 Task: Open job offer letter by zenefits template from the template gallery.
Action: Mouse moved to (44, 76)
Screenshot: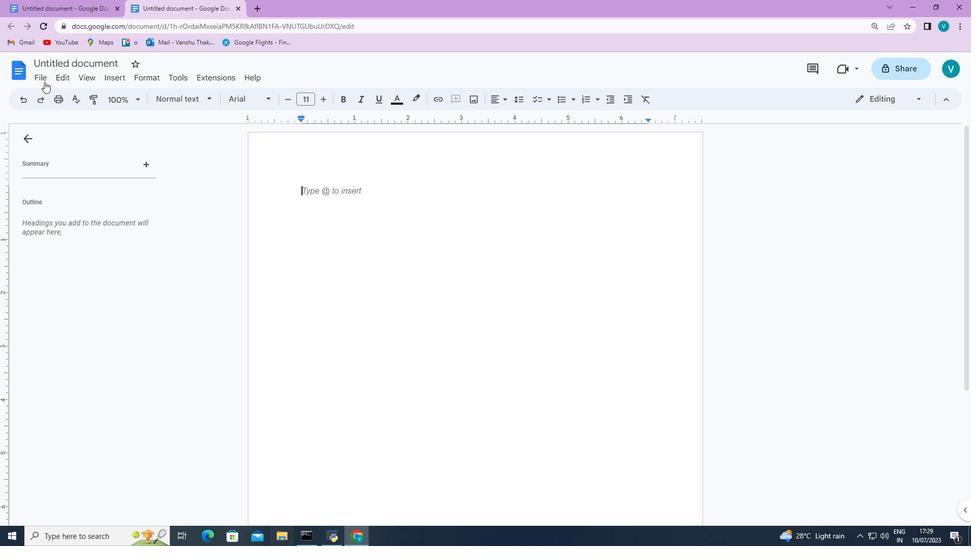 
Action: Mouse pressed left at (44, 76)
Screenshot: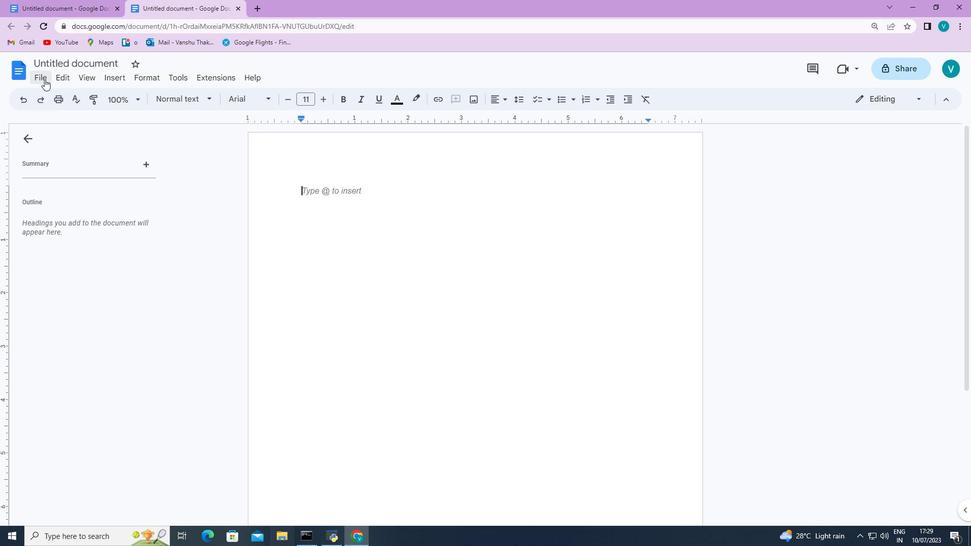 
Action: Mouse moved to (244, 113)
Screenshot: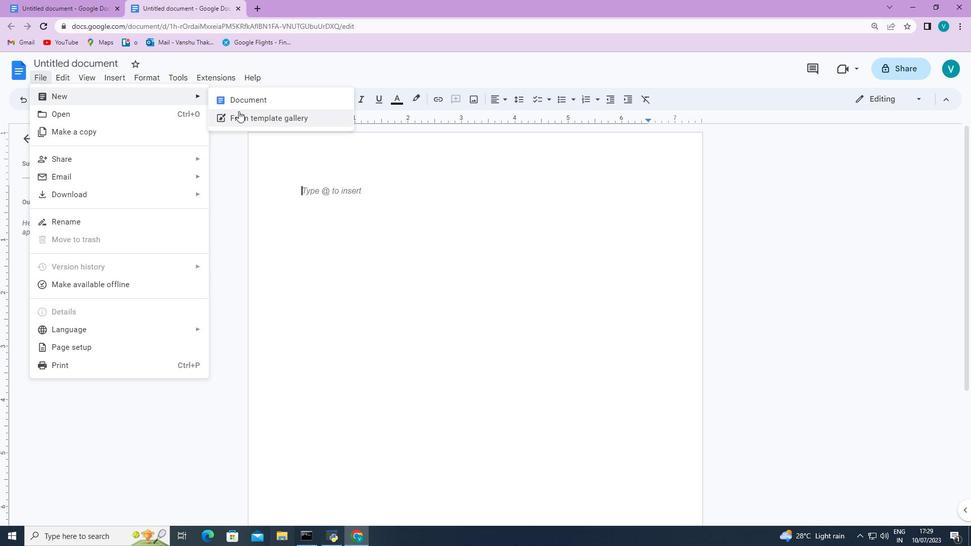 
Action: Mouse pressed left at (244, 113)
Screenshot: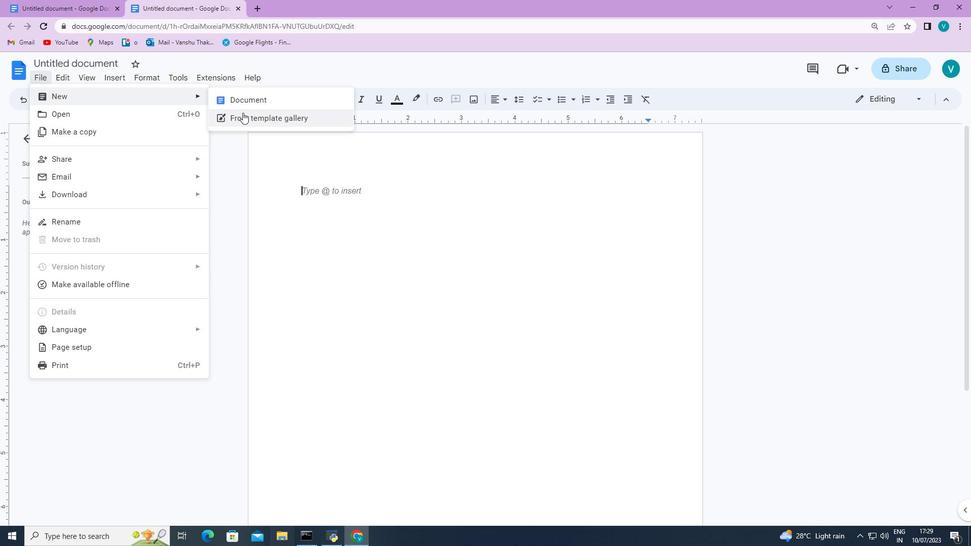 
Action: Mouse moved to (442, 241)
Screenshot: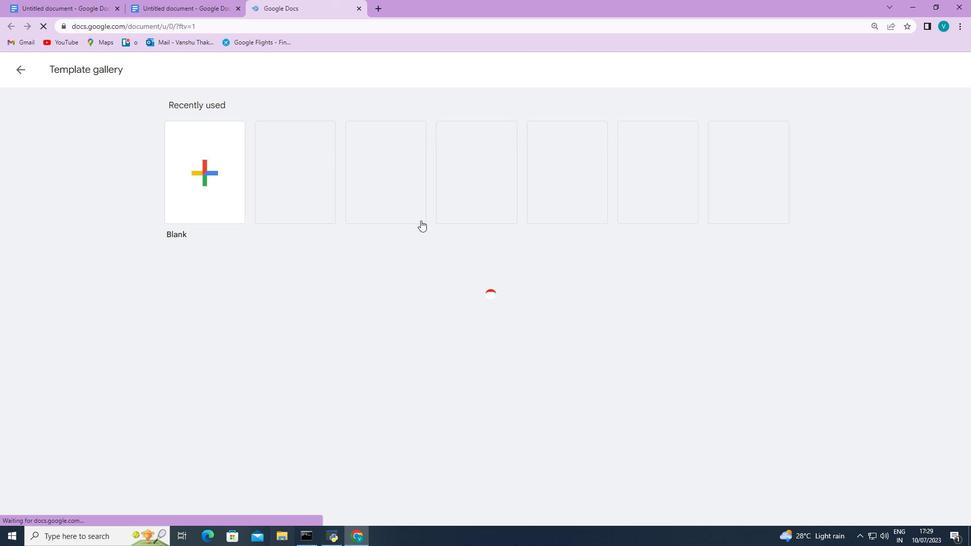 
Action: Mouse scrolled (442, 241) with delta (0, 0)
Screenshot: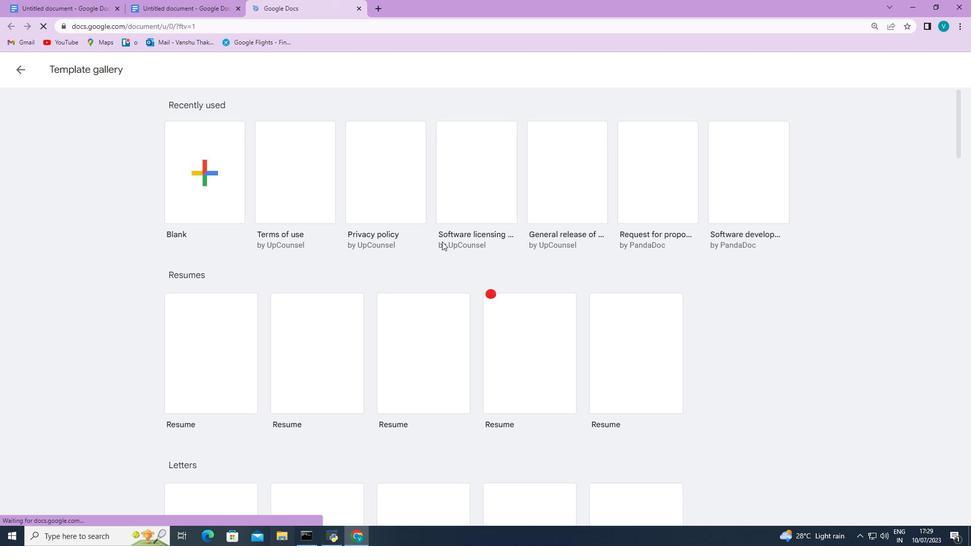 
Action: Mouse scrolled (442, 241) with delta (0, 0)
Screenshot: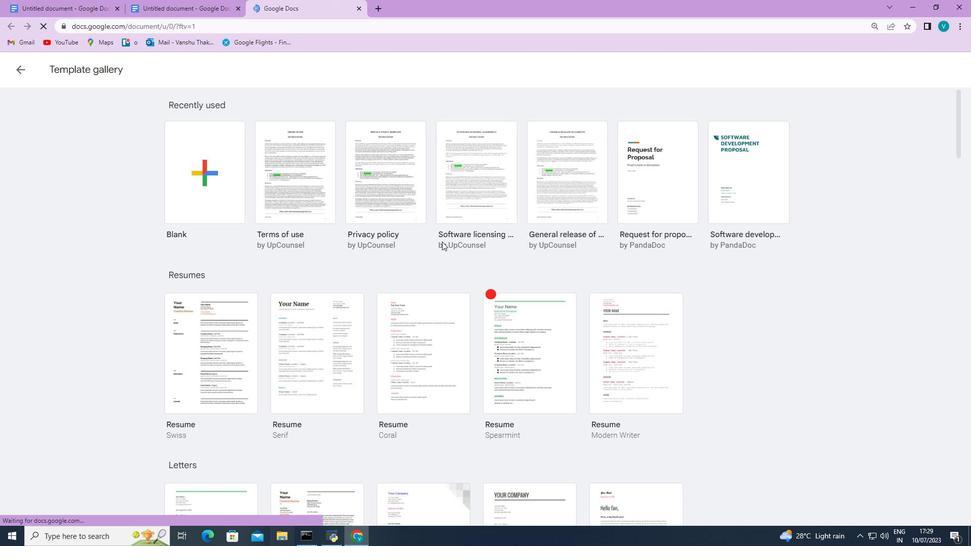 
Action: Mouse moved to (442, 242)
Screenshot: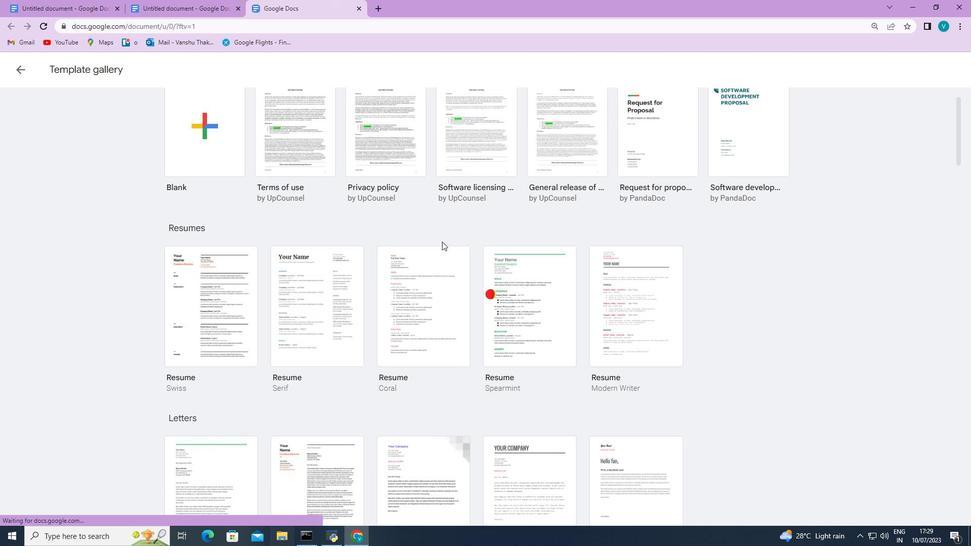 
Action: Mouse scrolled (442, 241) with delta (0, 0)
Screenshot: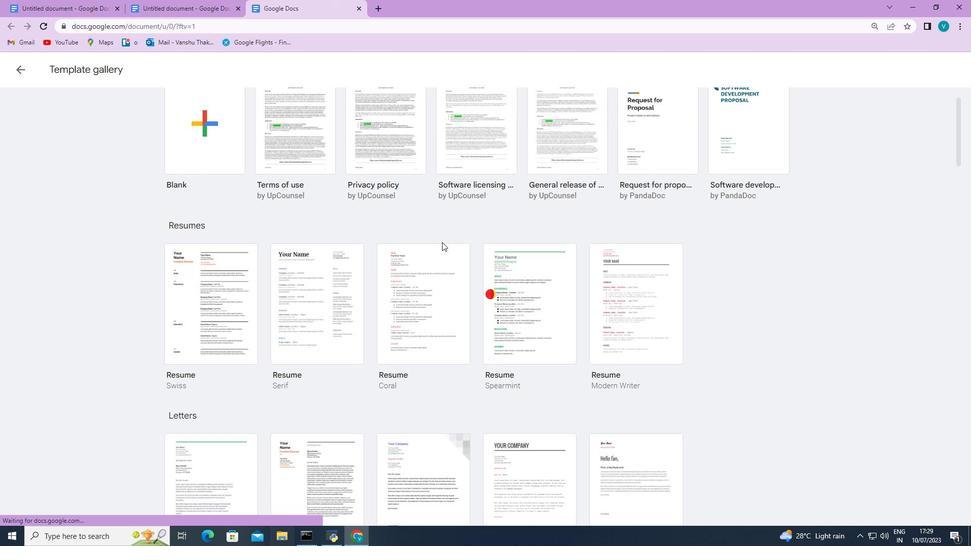 
Action: Mouse scrolled (442, 241) with delta (0, 0)
Screenshot: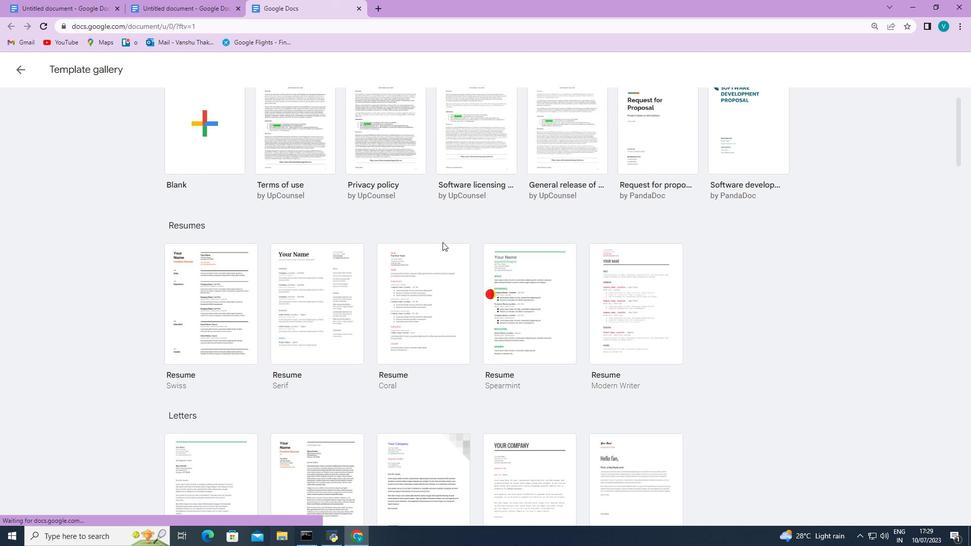 
Action: Mouse scrolled (442, 241) with delta (0, 0)
Screenshot: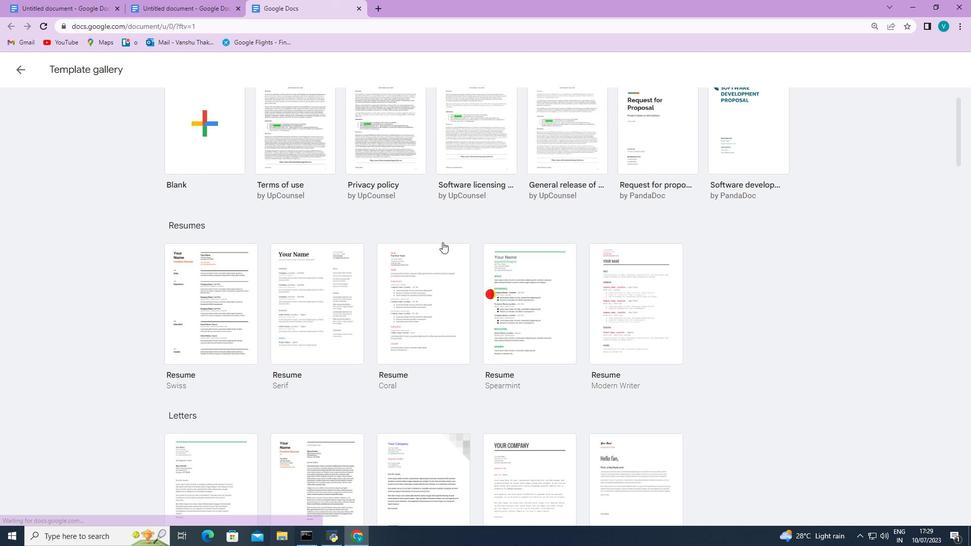 
Action: Mouse scrolled (442, 241) with delta (0, 0)
Screenshot: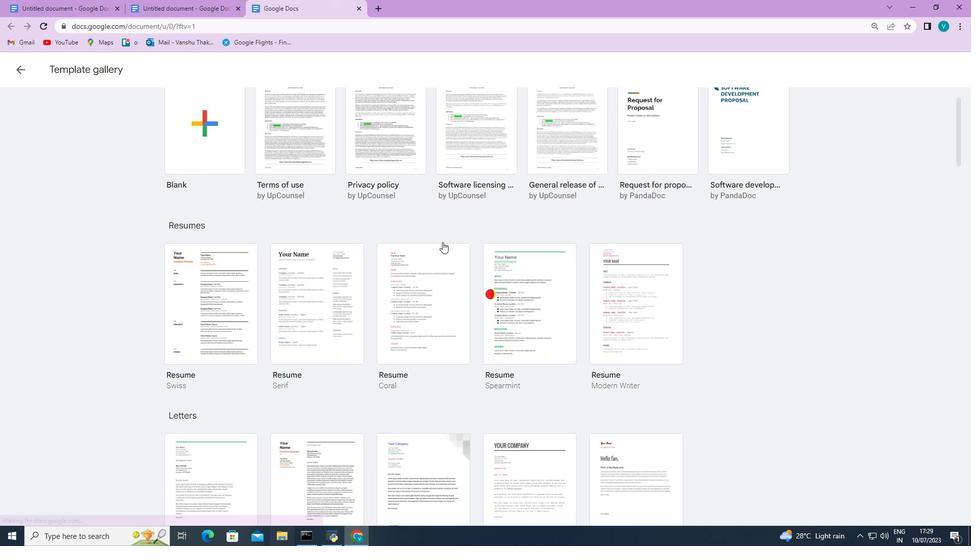 
Action: Mouse scrolled (442, 241) with delta (0, 0)
Screenshot: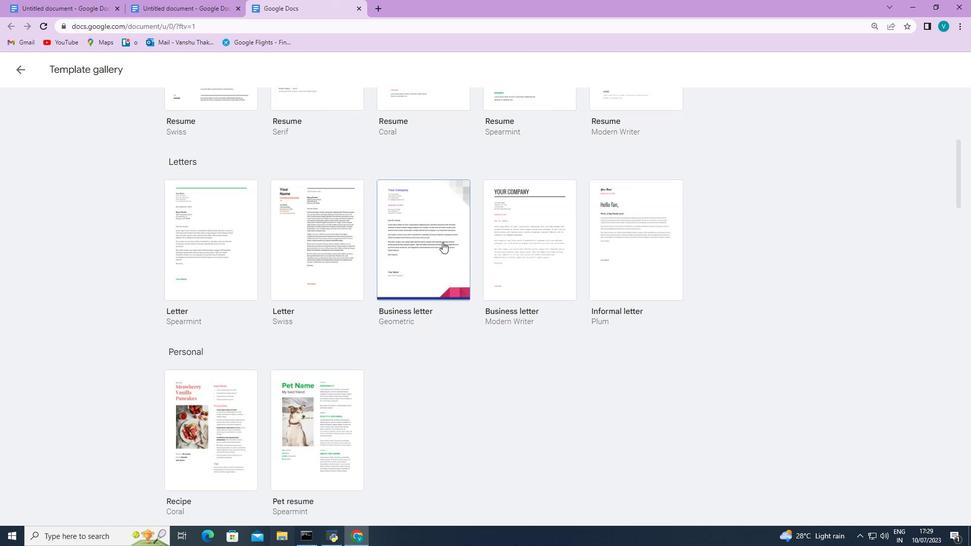 
Action: Mouse scrolled (442, 241) with delta (0, 0)
Screenshot: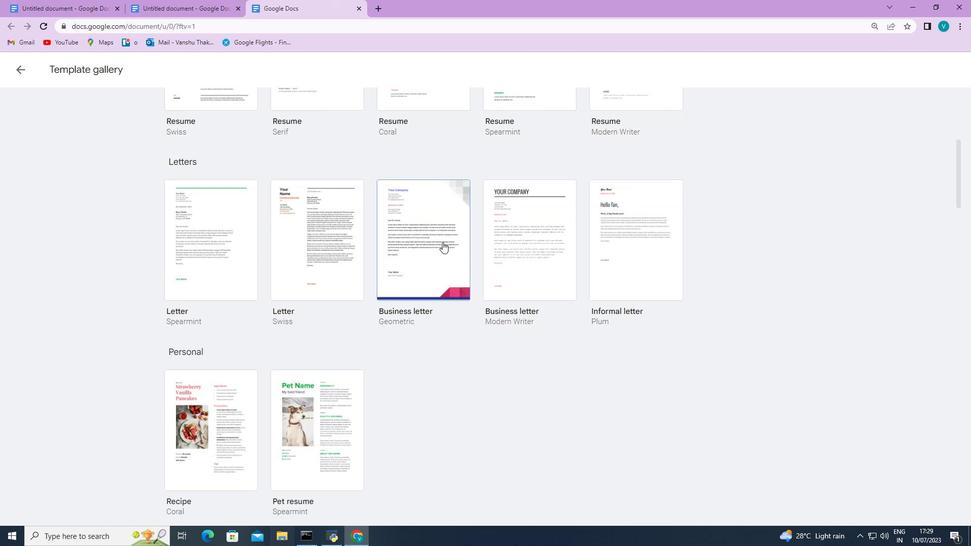 
Action: Mouse scrolled (442, 241) with delta (0, 0)
Screenshot: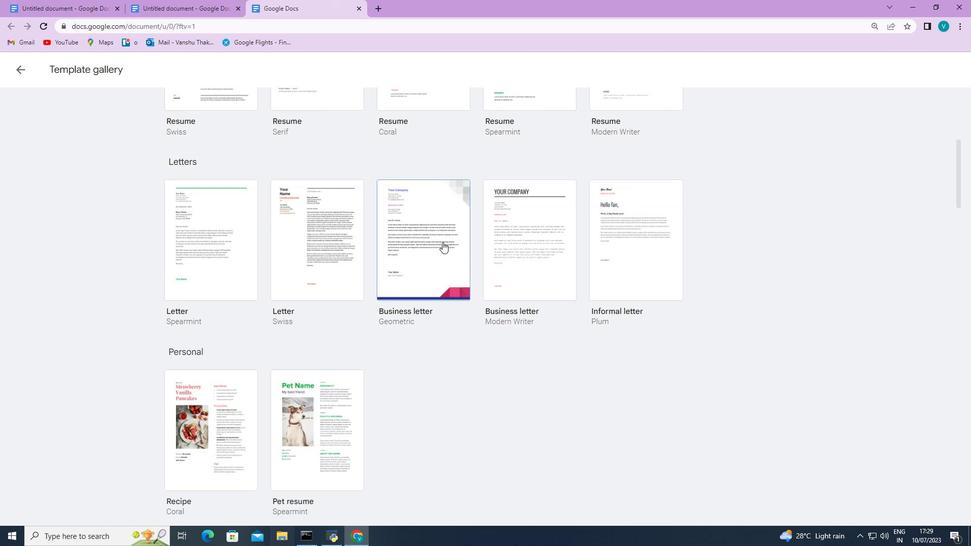 
Action: Mouse scrolled (442, 241) with delta (0, 0)
Screenshot: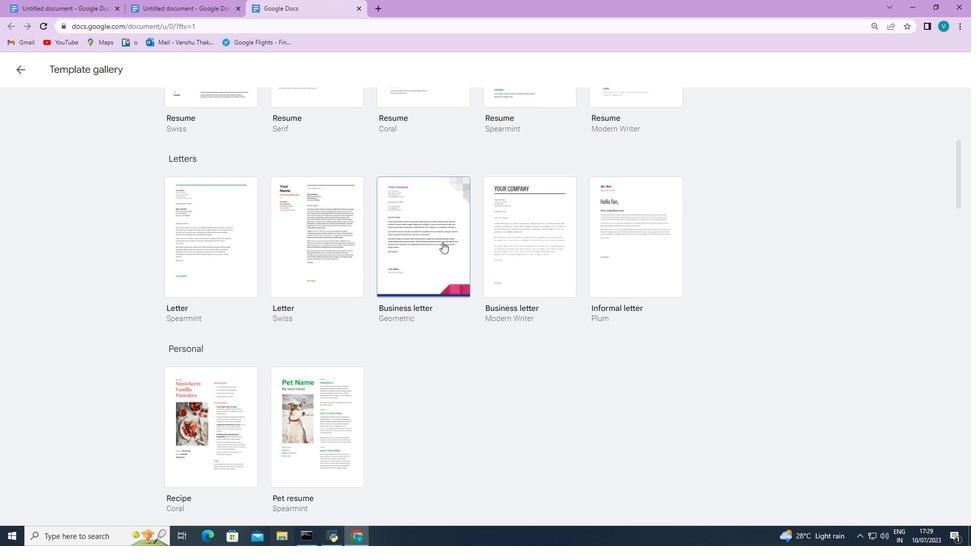 
Action: Mouse scrolled (442, 241) with delta (0, 0)
Screenshot: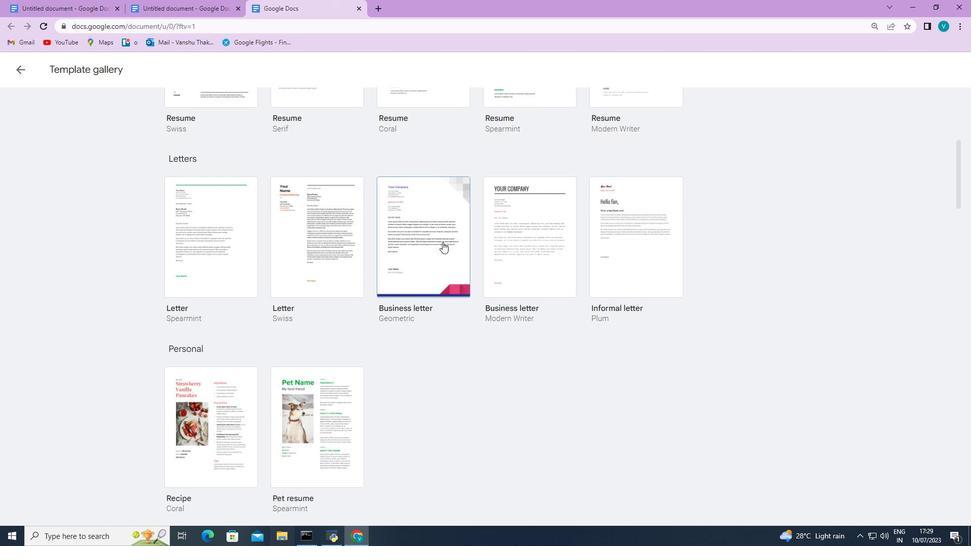 
Action: Mouse scrolled (442, 241) with delta (0, 0)
Screenshot: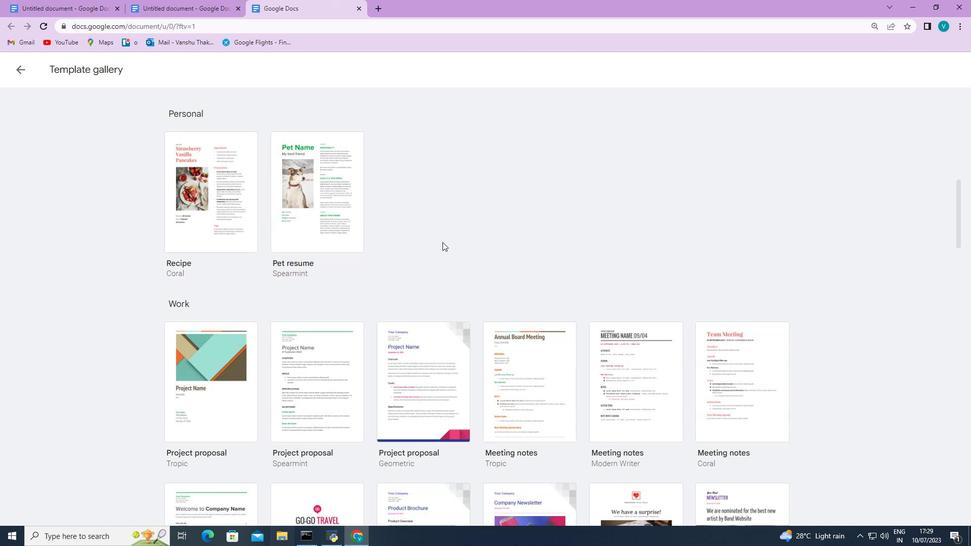 
Action: Mouse scrolled (442, 241) with delta (0, 0)
Screenshot: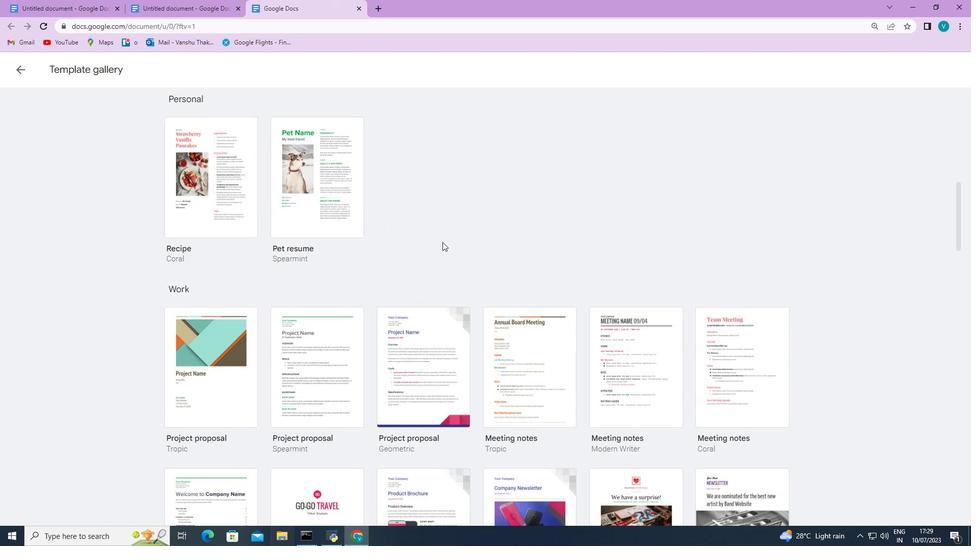 
Action: Mouse scrolled (442, 241) with delta (0, 0)
Screenshot: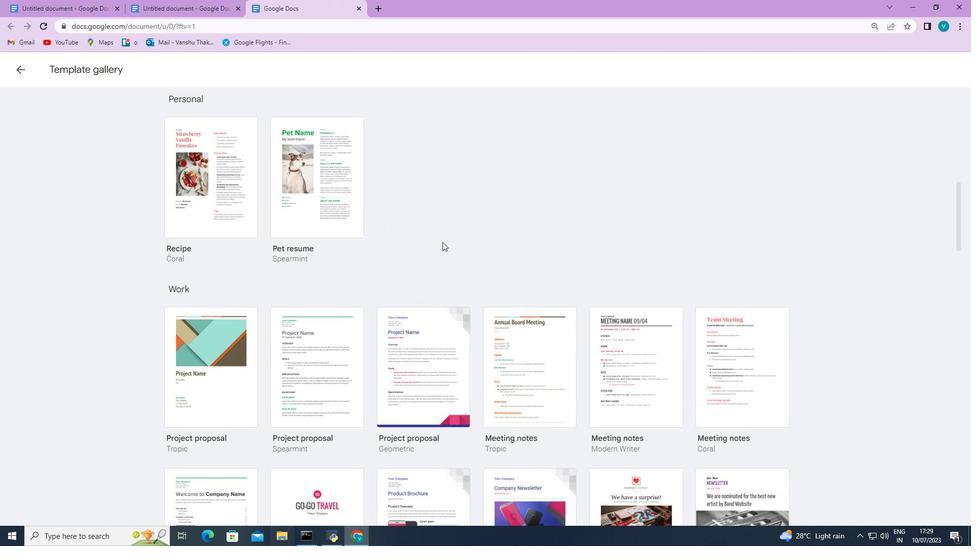 
Action: Mouse scrolled (442, 241) with delta (0, 0)
Screenshot: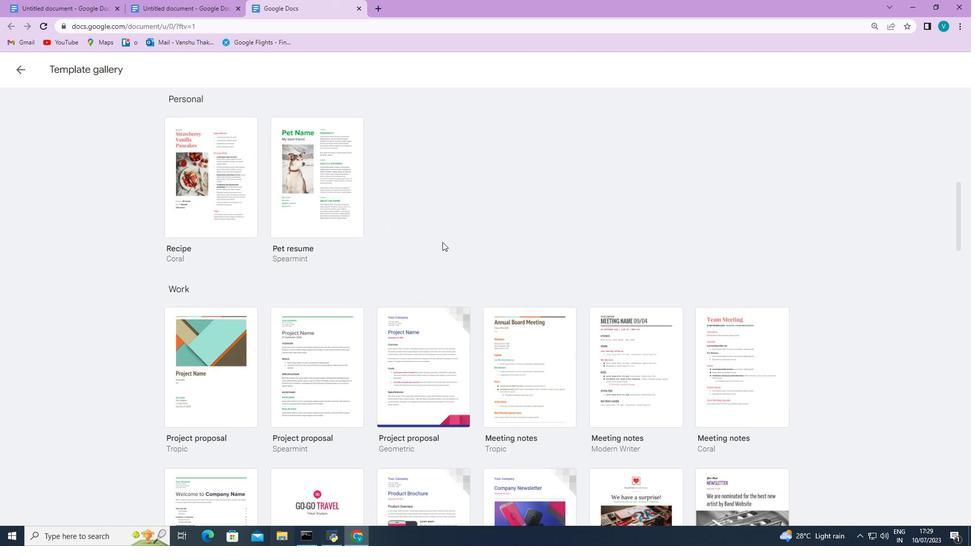 
Action: Mouse scrolled (442, 241) with delta (0, 0)
Screenshot: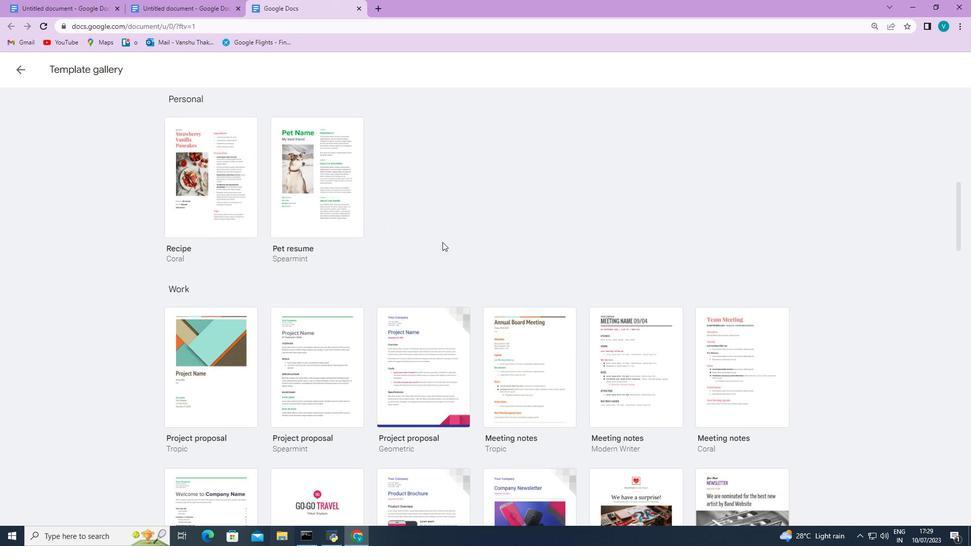 
Action: Mouse scrolled (442, 241) with delta (0, 0)
Screenshot: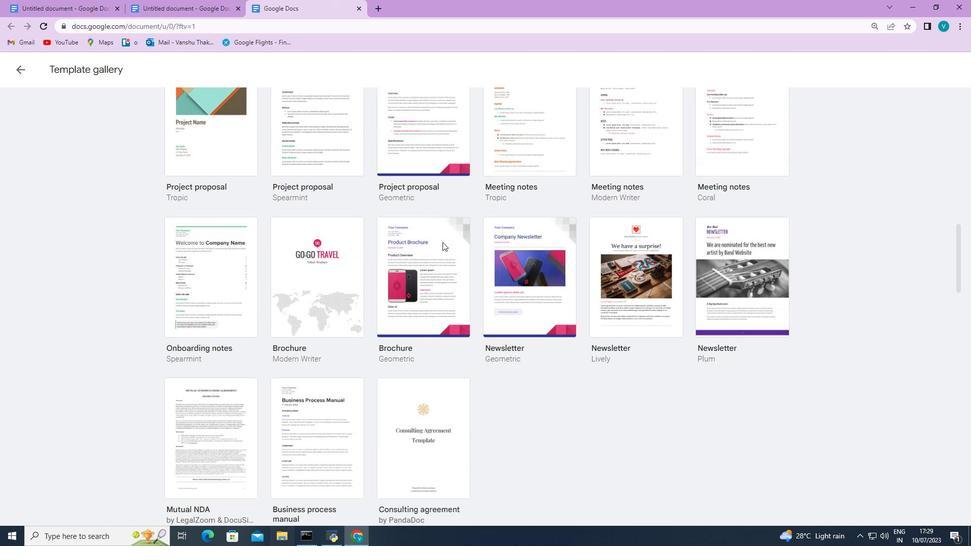 
Action: Mouse scrolled (442, 241) with delta (0, 0)
Screenshot: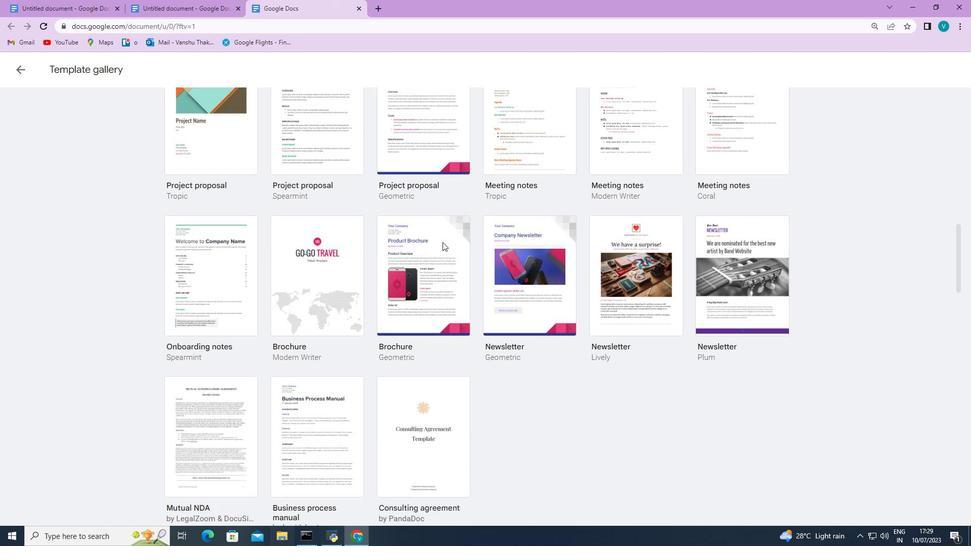 
Action: Mouse scrolled (442, 241) with delta (0, 0)
Screenshot: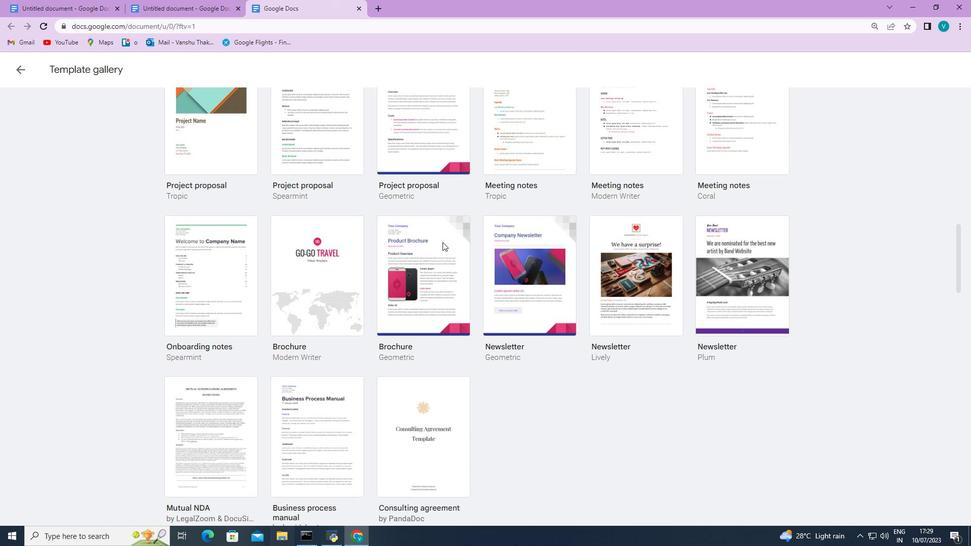 
Action: Mouse scrolled (442, 241) with delta (0, 0)
Screenshot: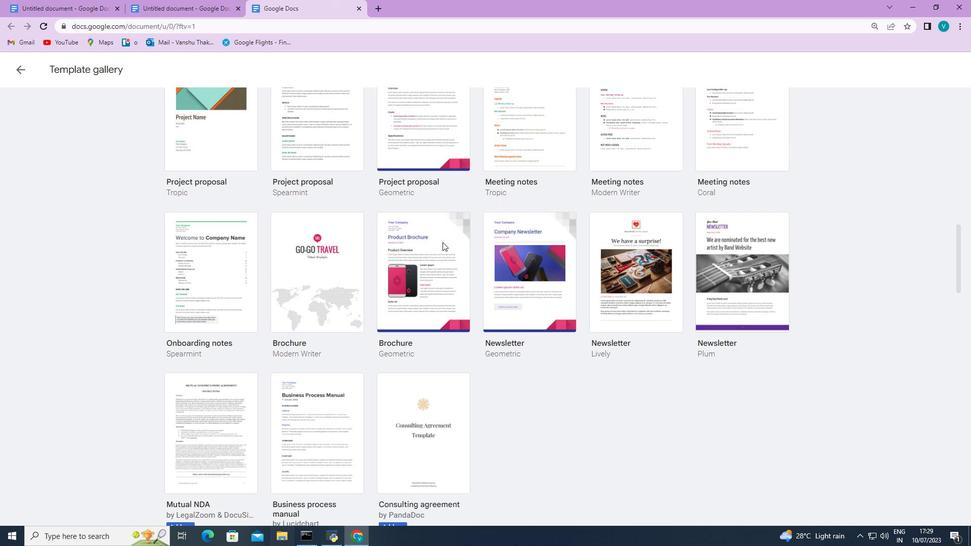 
Action: Mouse scrolled (442, 241) with delta (0, 0)
Screenshot: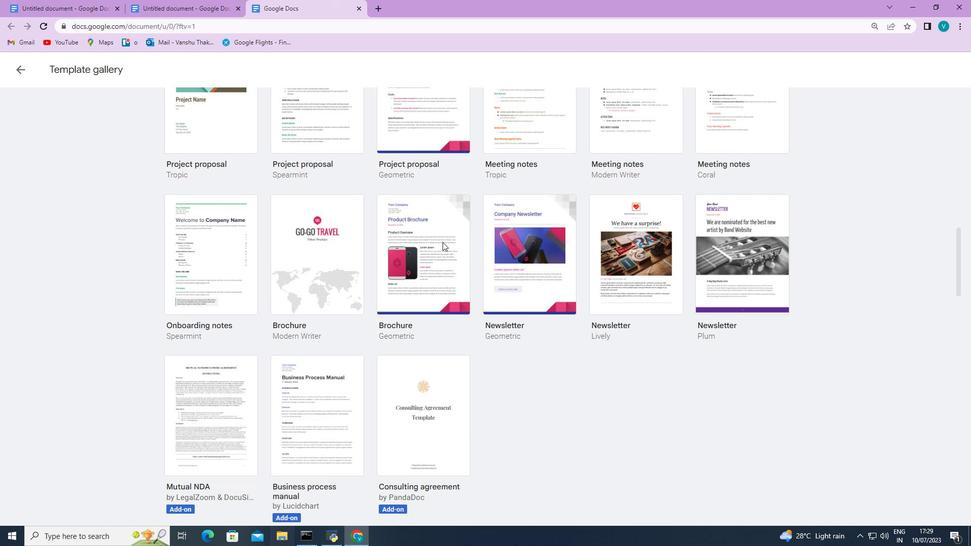 
Action: Mouse scrolled (442, 241) with delta (0, 0)
Screenshot: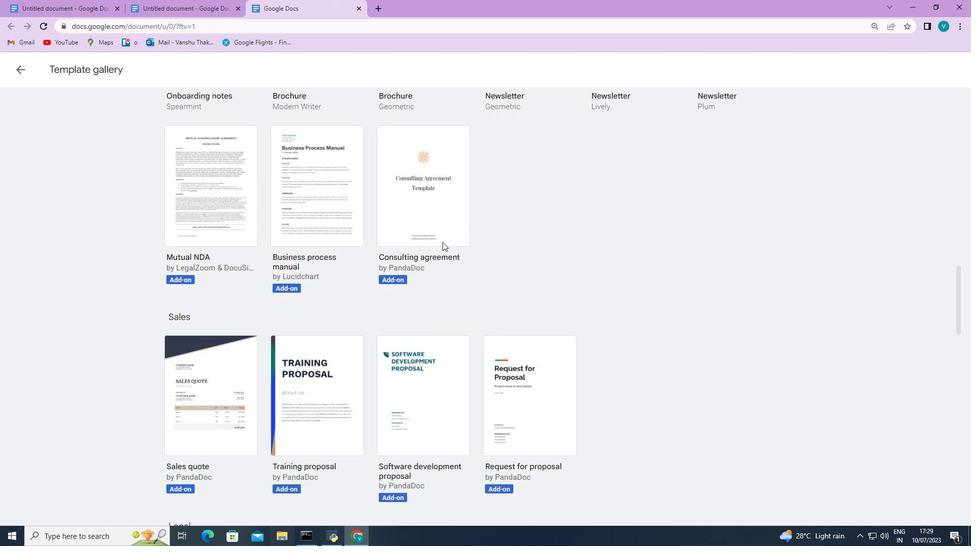 
Action: Mouse scrolled (442, 241) with delta (0, 0)
Screenshot: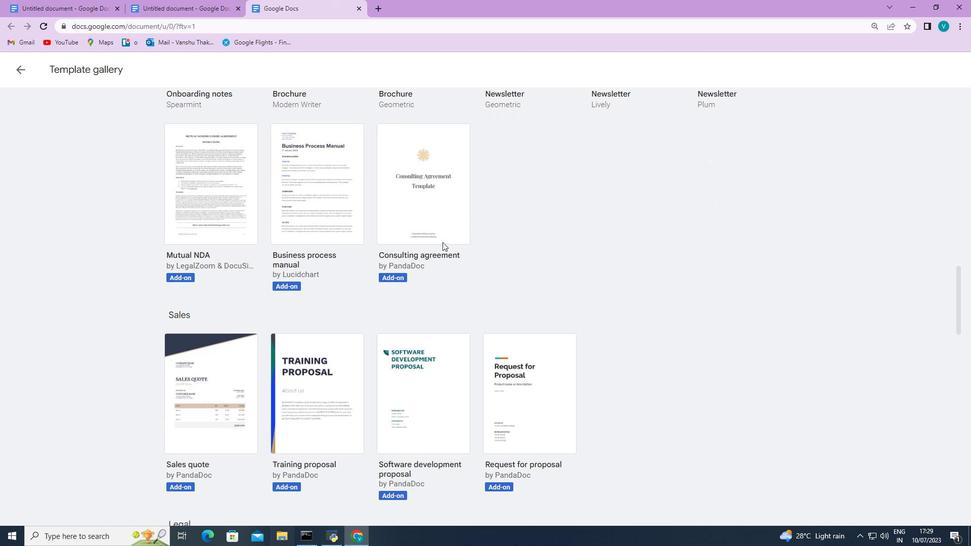 
Action: Mouse scrolled (442, 241) with delta (0, 0)
Screenshot: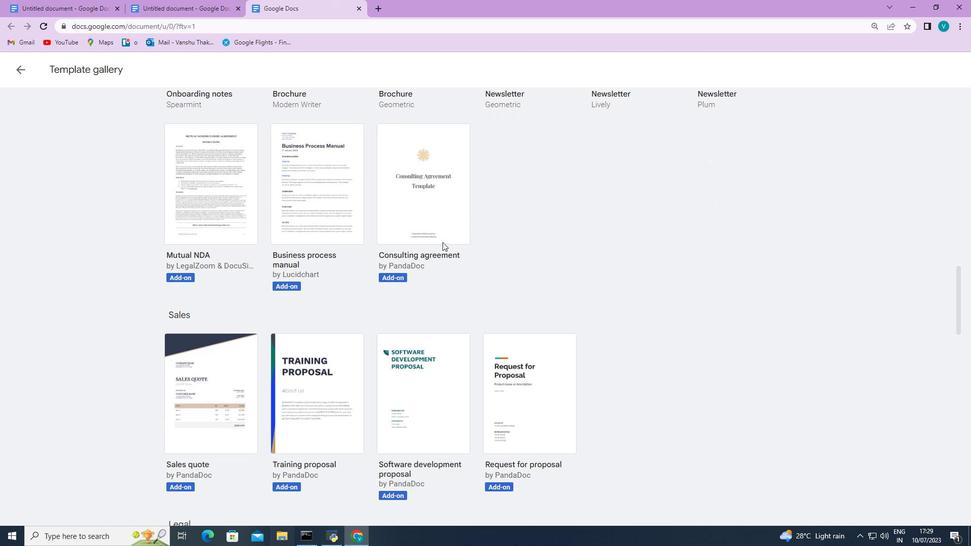
Action: Mouse scrolled (442, 241) with delta (0, 0)
Screenshot: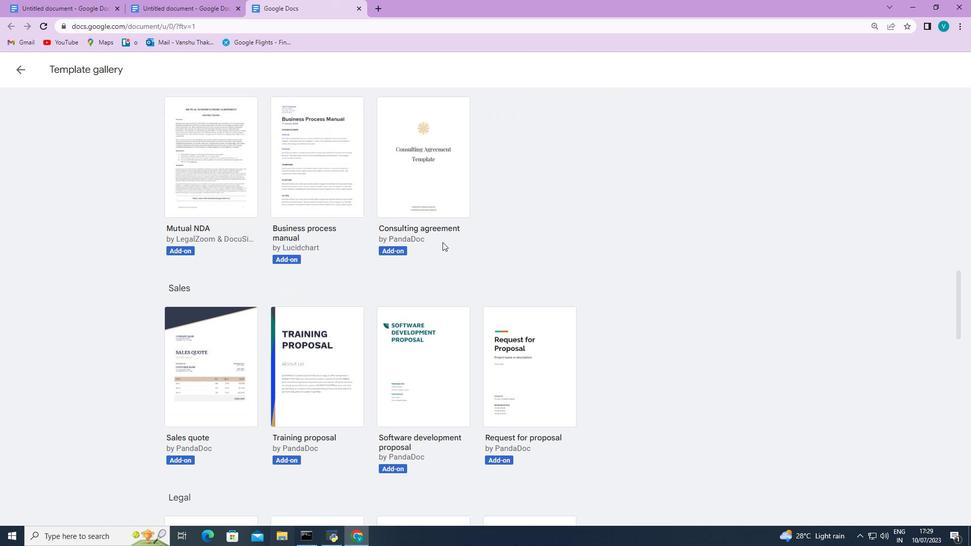 
Action: Mouse scrolled (442, 241) with delta (0, 0)
Screenshot: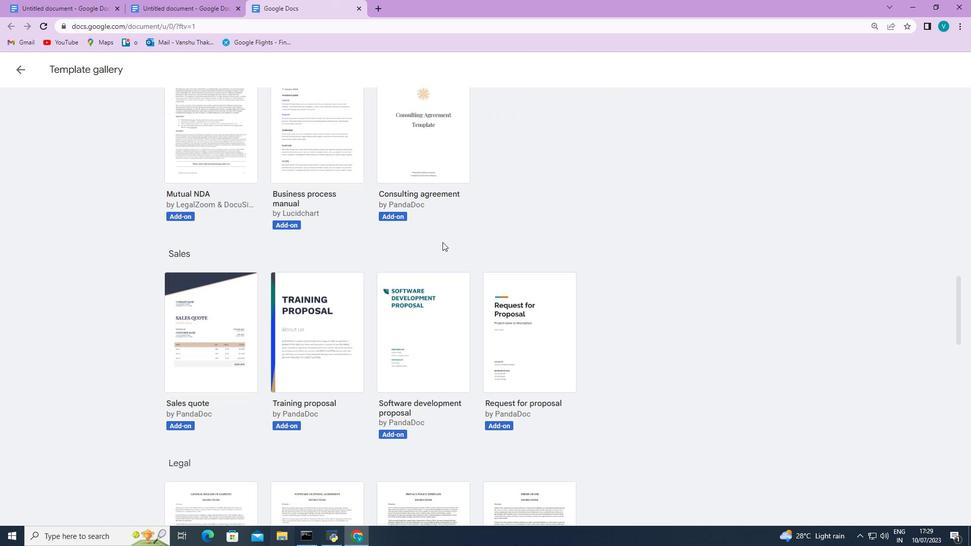 
Action: Mouse scrolled (442, 241) with delta (0, 0)
Screenshot: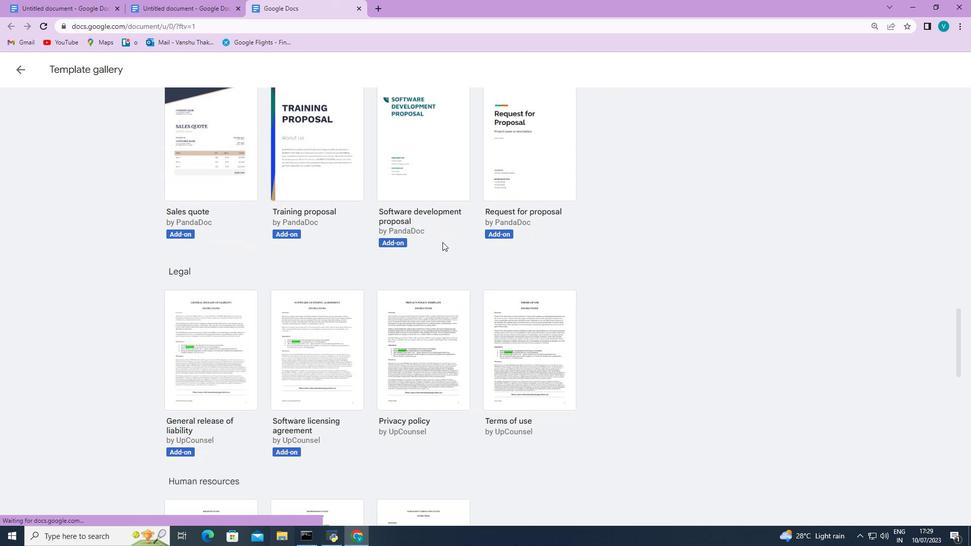 
Action: Mouse scrolled (442, 241) with delta (0, 0)
Screenshot: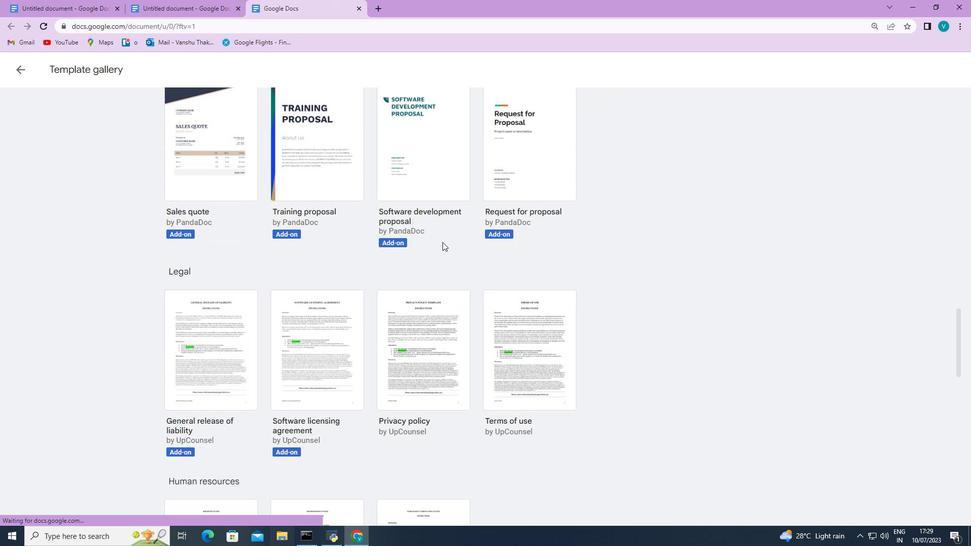 
Action: Mouse scrolled (442, 241) with delta (0, 0)
Screenshot: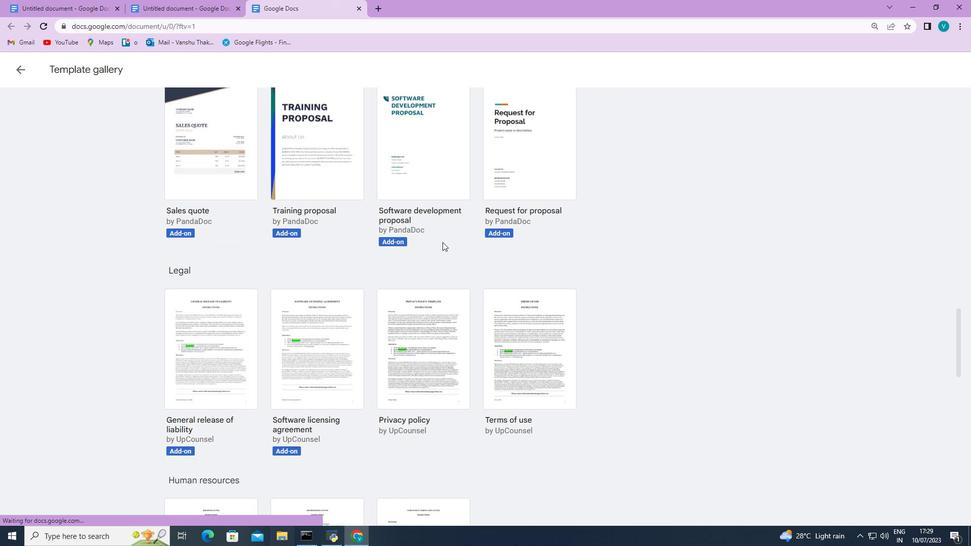 
Action: Mouse scrolled (442, 241) with delta (0, 0)
Screenshot: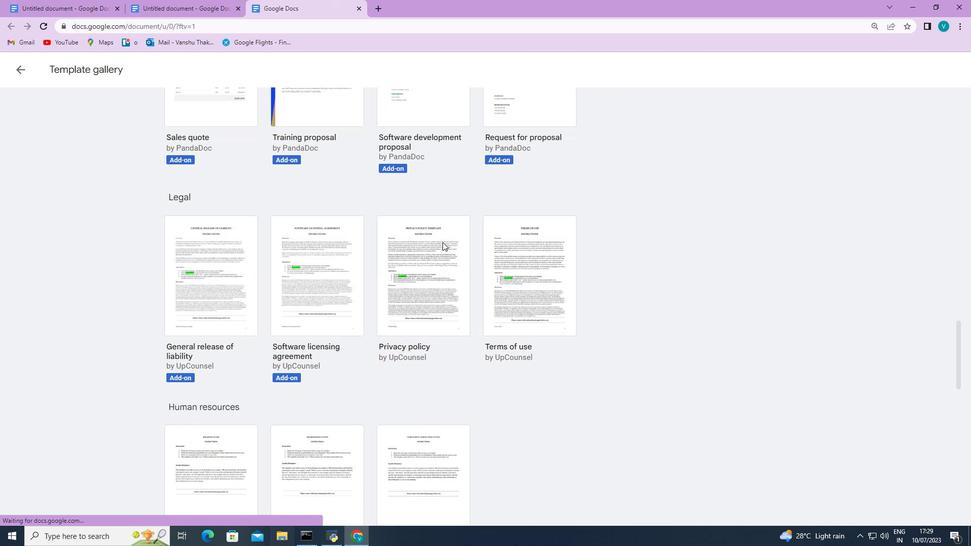 
Action: Mouse scrolled (442, 241) with delta (0, 0)
Screenshot: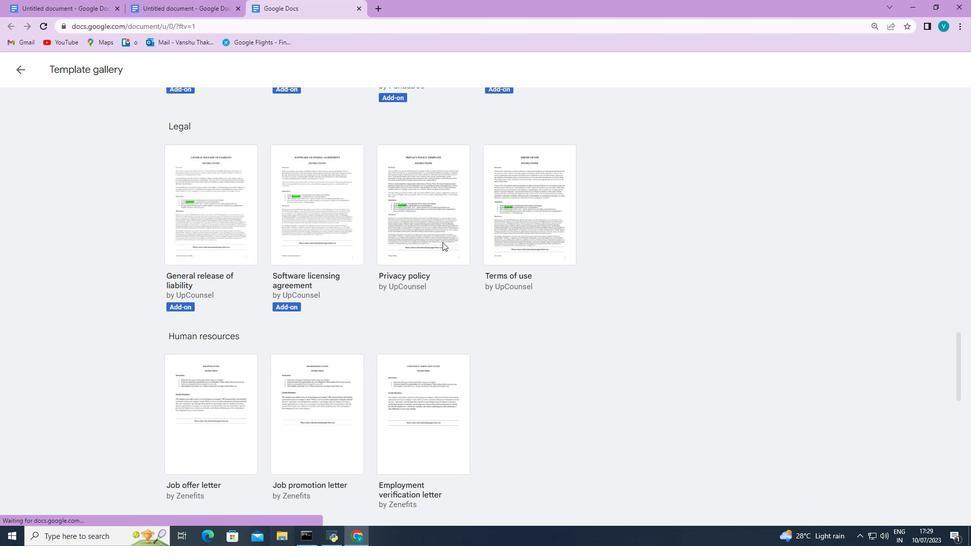 
Action: Mouse scrolled (442, 241) with delta (0, 0)
Screenshot: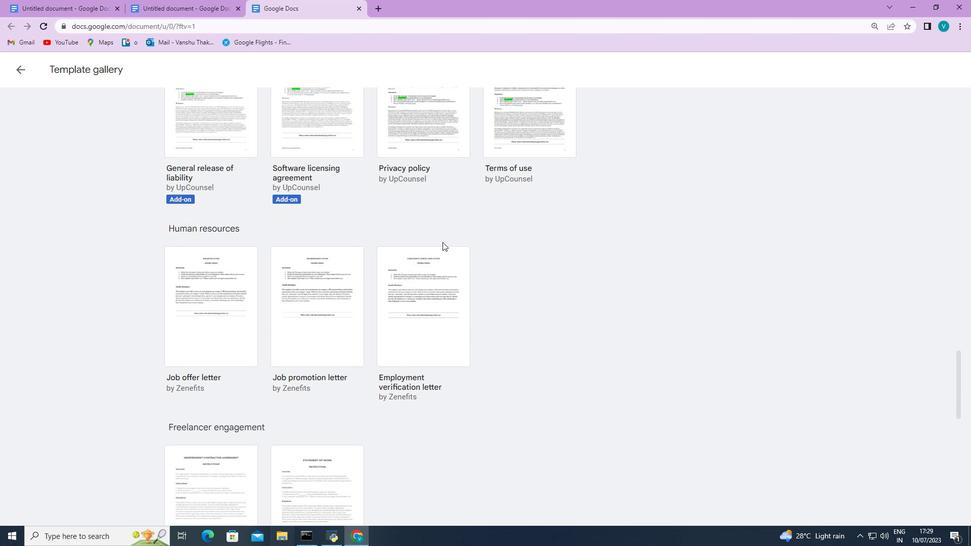 
Action: Mouse scrolled (442, 241) with delta (0, 0)
Screenshot: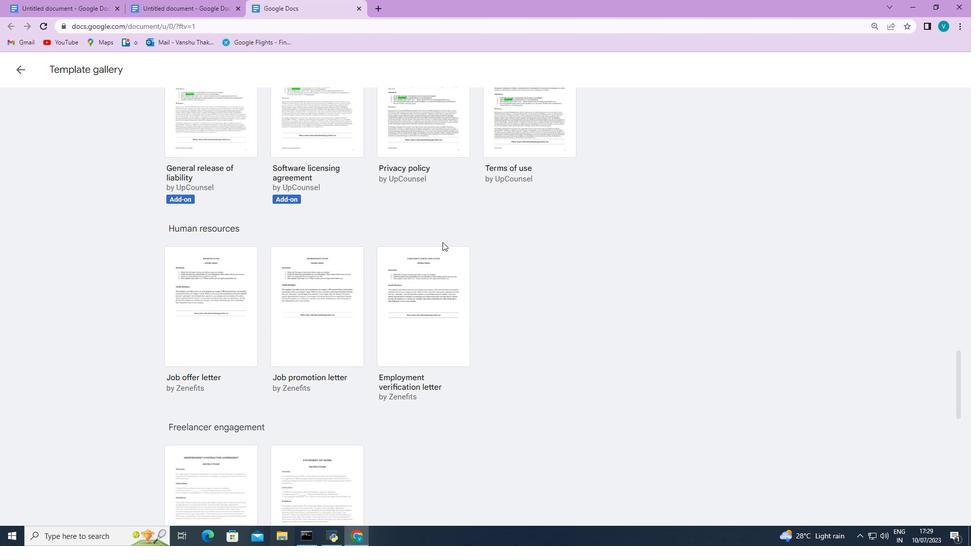 
Action: Mouse scrolled (442, 241) with delta (0, 0)
Screenshot: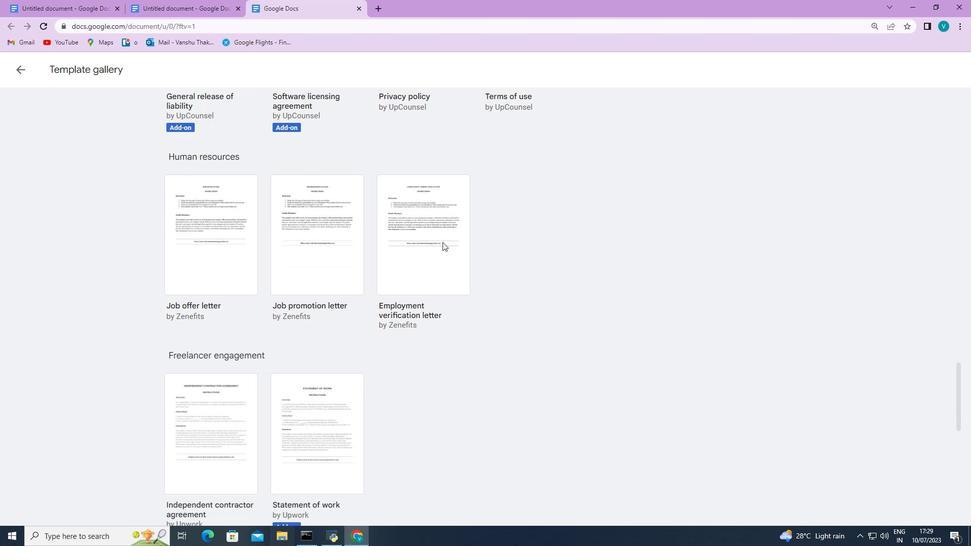 
Action: Mouse scrolled (442, 241) with delta (0, 0)
Screenshot: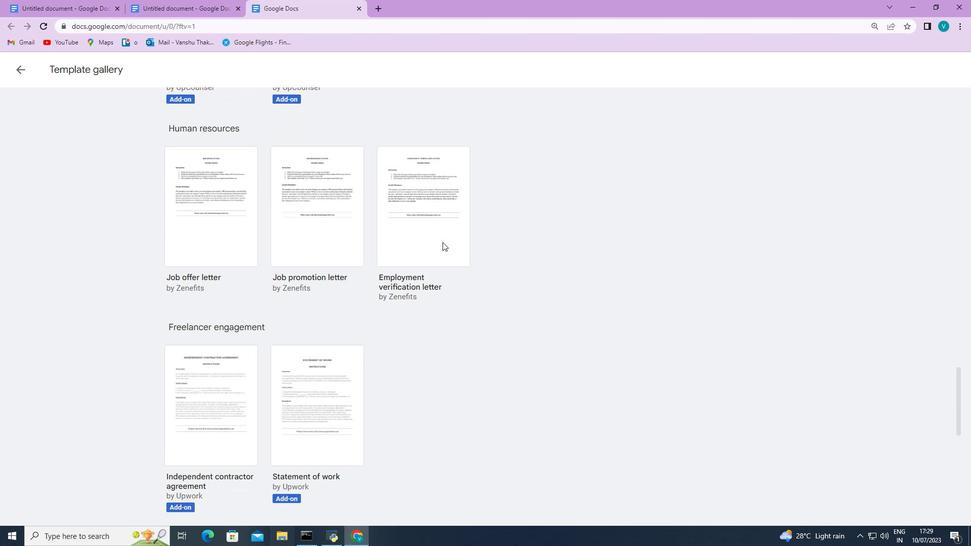 
Action: Mouse scrolled (442, 242) with delta (0, 0)
Screenshot: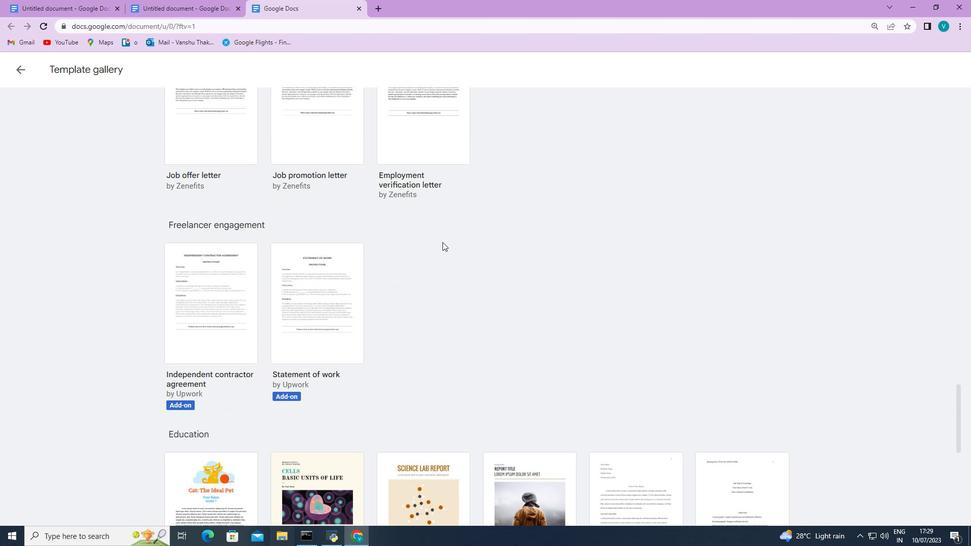 
Action: Mouse scrolled (442, 242) with delta (0, 0)
Screenshot: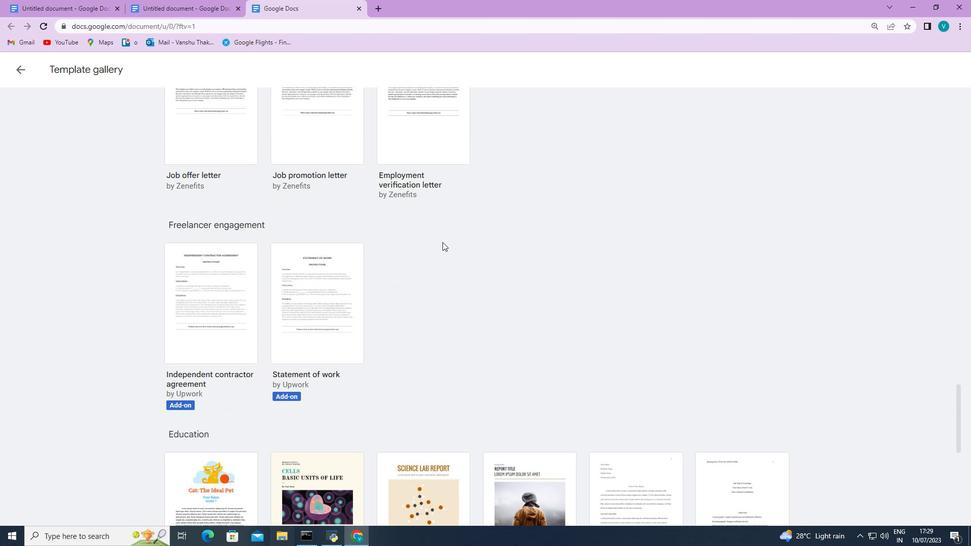 
Action: Mouse moved to (207, 211)
Screenshot: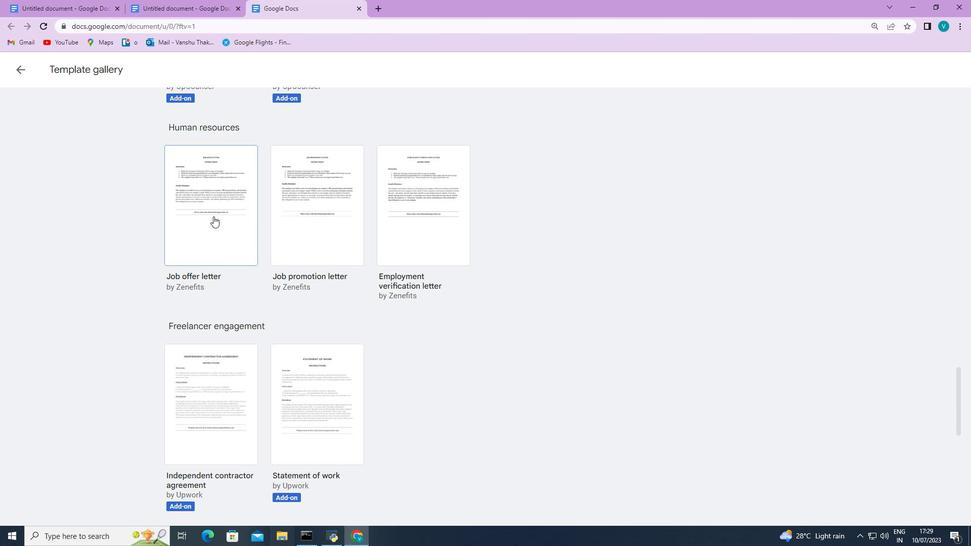 
Action: Mouse pressed left at (207, 211)
Screenshot: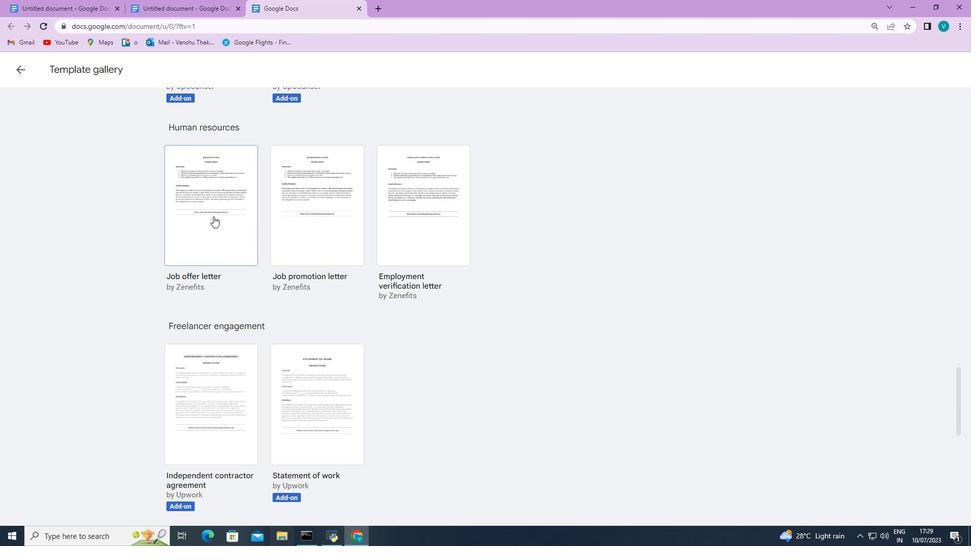 
Action: Mouse moved to (207, 210)
Screenshot: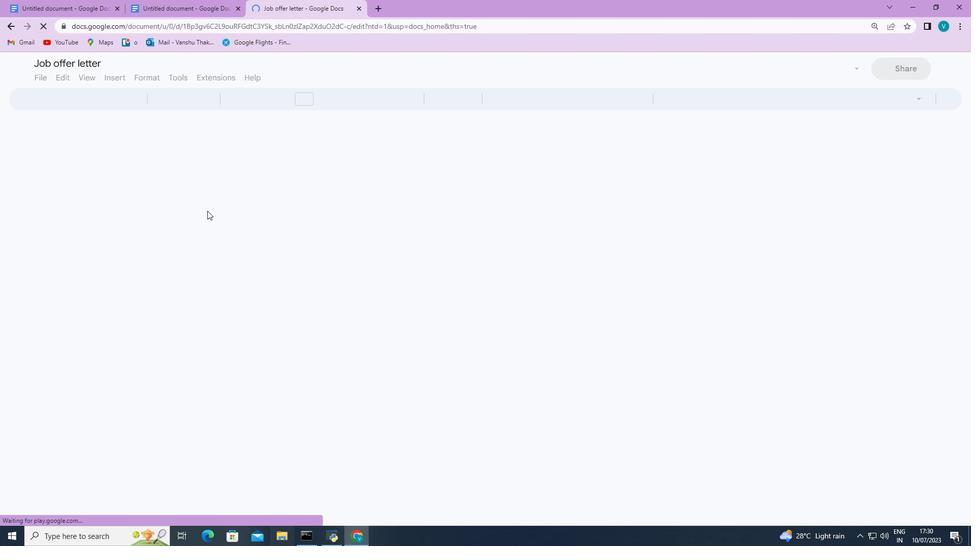 
